 Task: List all remote branches that are not yet merged into the current branch with details.
Action: Mouse moved to (971, 295)
Screenshot: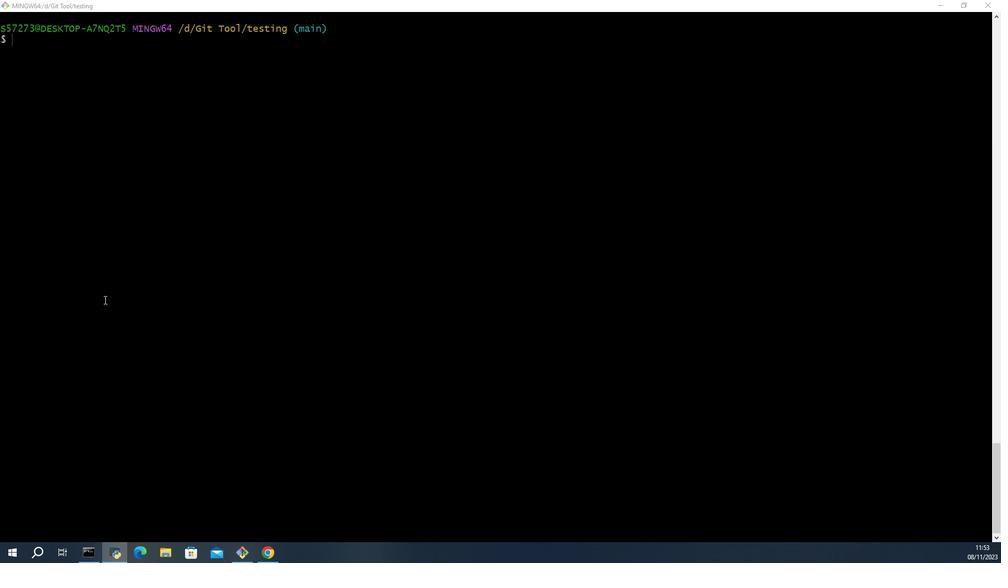 
Action: Mouse pressed left at (971, 295)
Screenshot: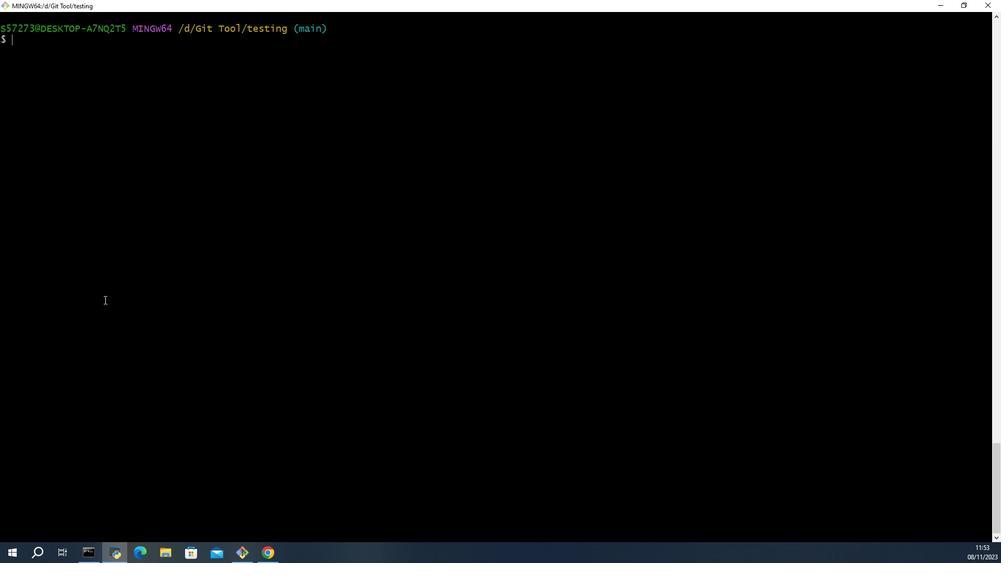 
Action: Key pressed git<Key.space>checkout<Key.space>t<Key.backspace>main2<Key.enter>git<Key.space>fet
Screenshot: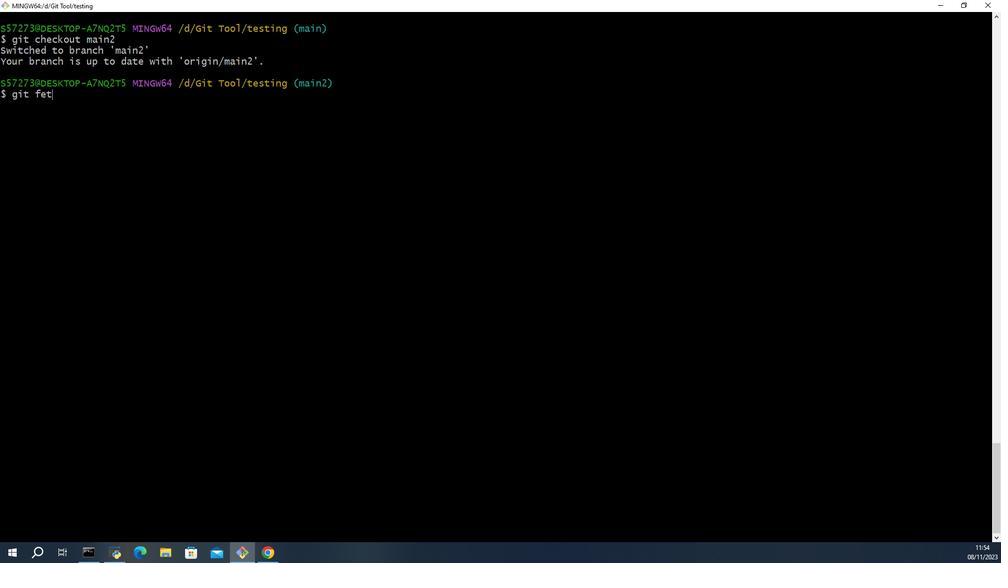 
Action: Mouse moved to (437, 335)
Screenshot: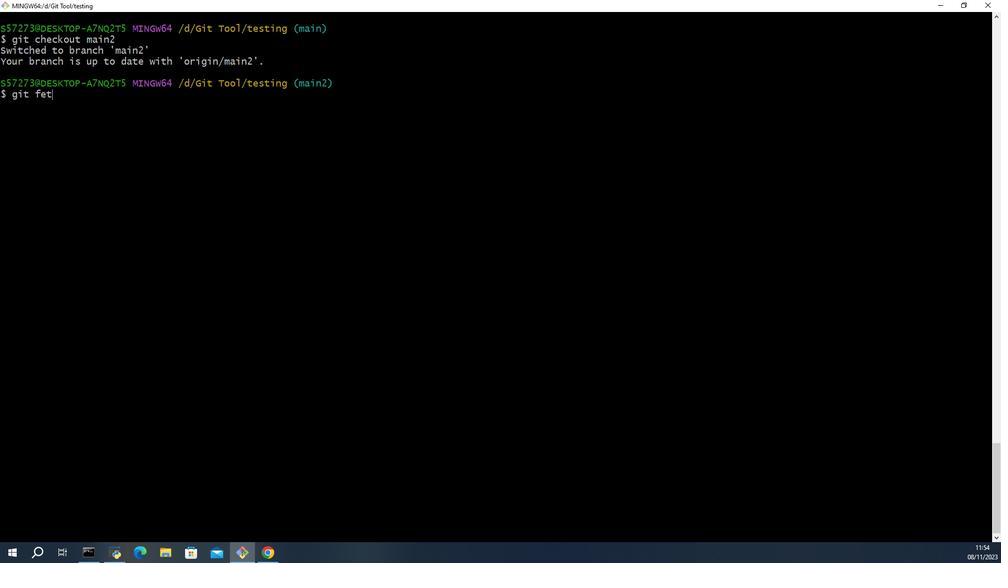 
Action: Key pressed c
Screenshot: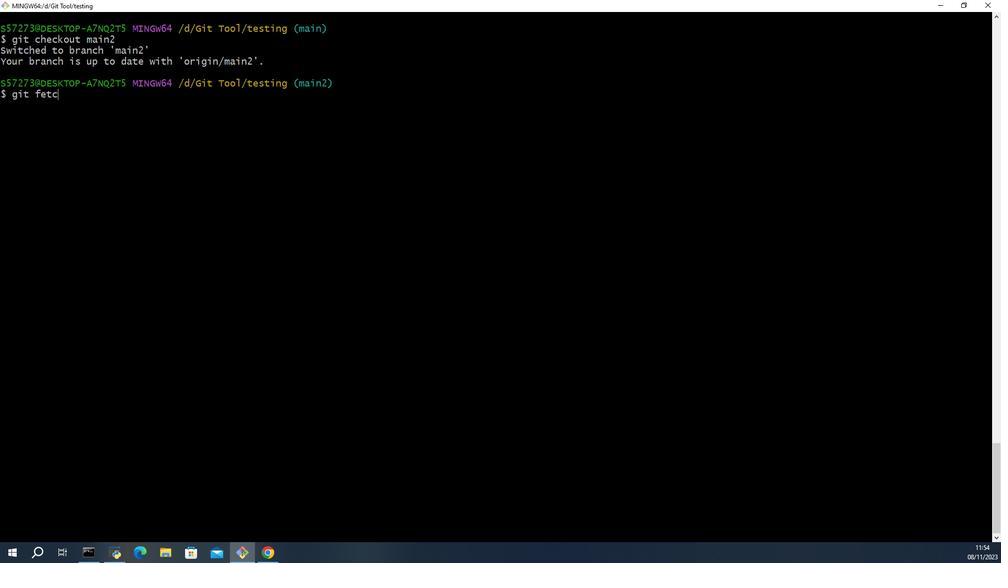 
Action: Mouse moved to (437, 331)
Screenshot: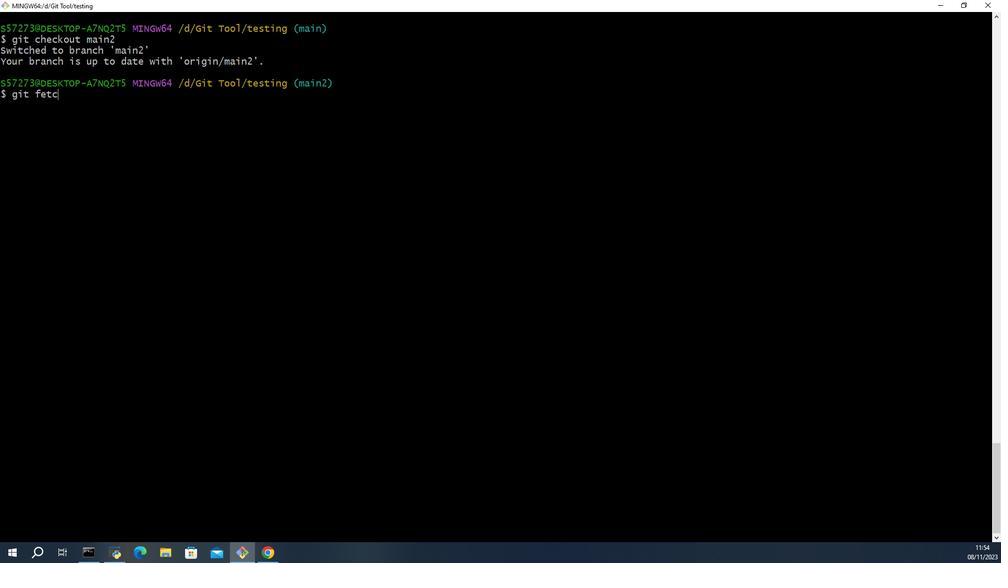 
Action: Key pressed h<Key.enter>
Screenshot: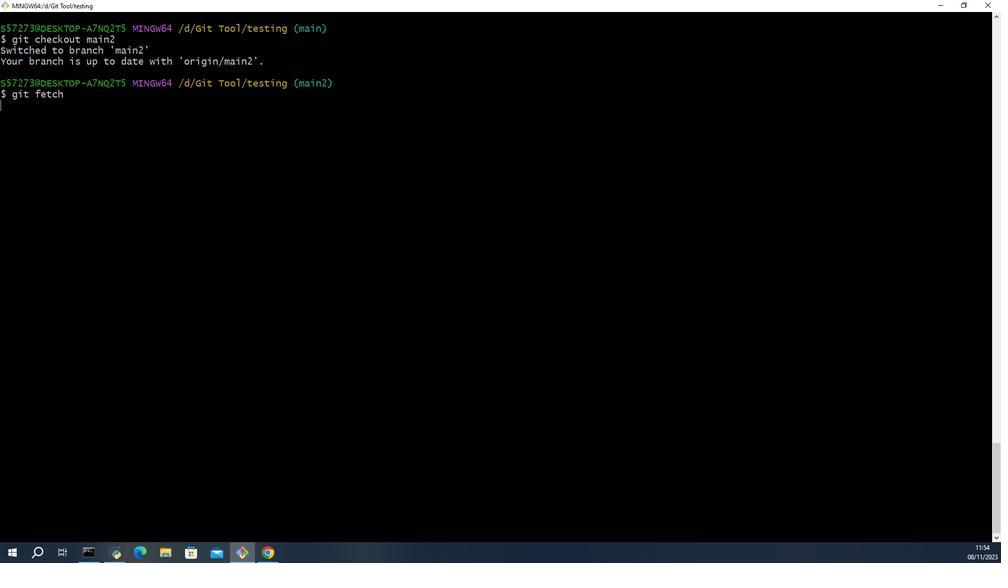 
Action: Mouse moved to (235, 164)
Screenshot: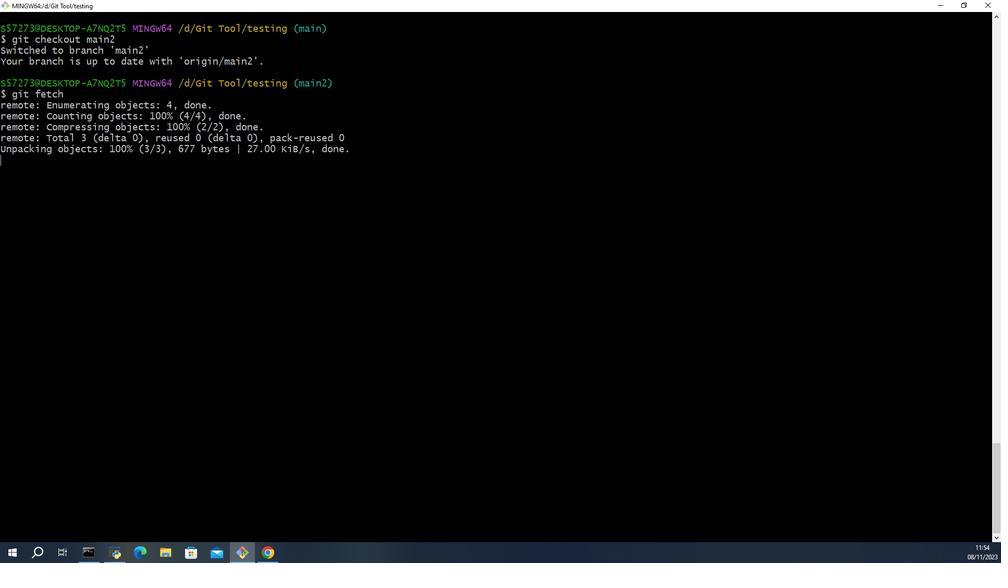 
Action: Mouse pressed left at (235, 164)
Screenshot: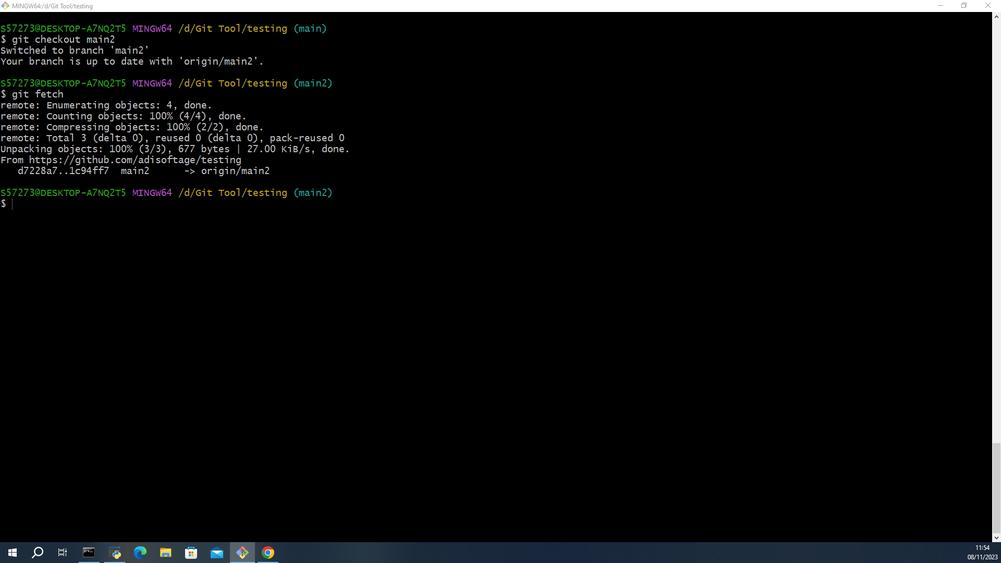 
Action: Mouse moved to (954, 284)
Screenshot: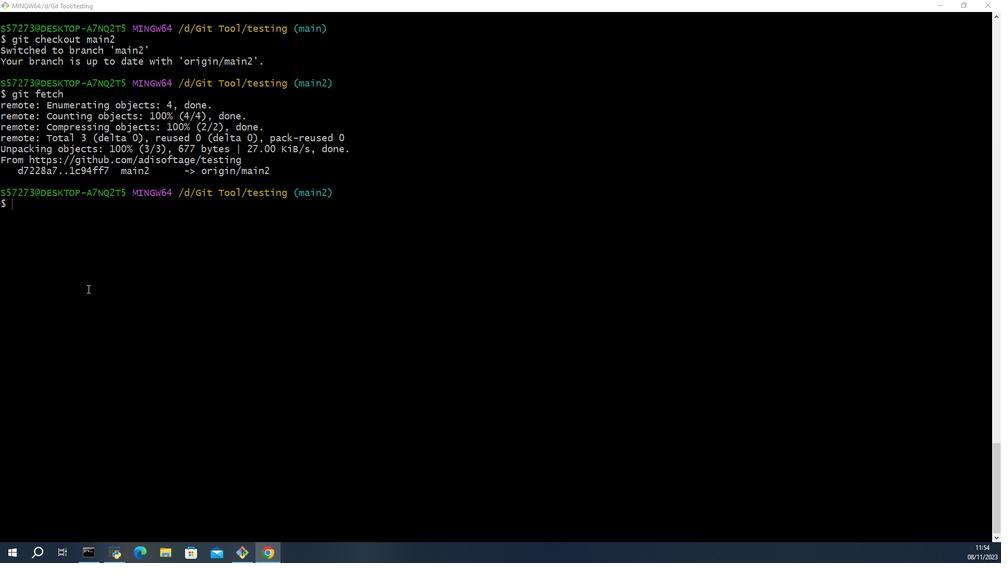 
Action: Mouse pressed left at (954, 284)
Screenshot: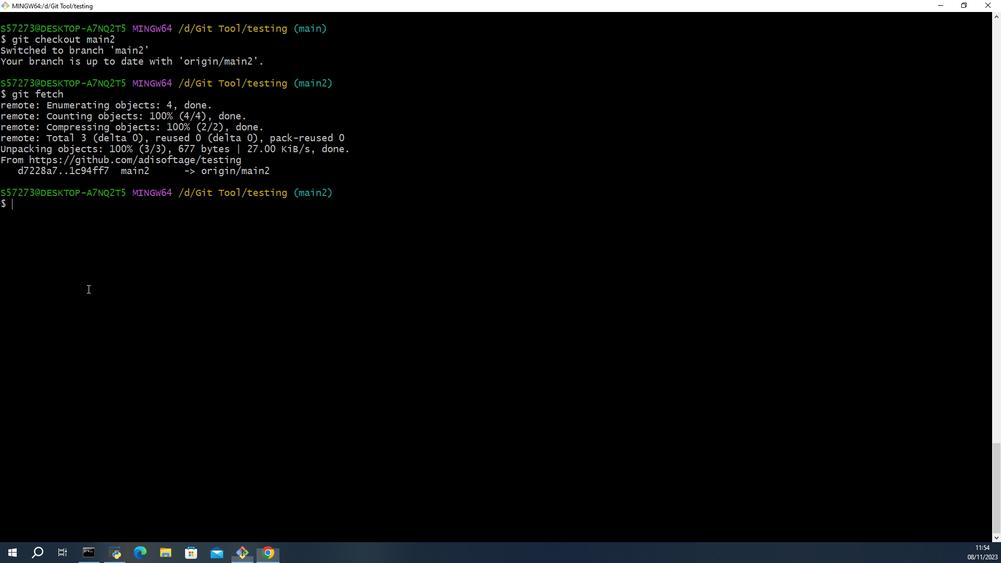 
Action: Key pressed git<Key.space>branch<Key.space>-r<Key.space>--no-merged<Key.space><Key.shift_r><Key.shift_r><Key.shift_r><Key.shift_r><Key.shift_r><Key.shift_r><Key.shift_r><Key.shift_r><Key.shift_r><Key.shift_r><Key.shift_r><Key.shift_r><Key.shift_r><Key.shift_r><Key.shift_r><Key.shift_r><Key.shift_r><Key.shift_r><Key.shift_r><Key.shift_r><Key.shift_r><Key.shift_r><Key.shift_r><Key.shift_r><Key.shift_r><Key.shift_r>@<Key.shift_r>{u<Key.shift_r>}<Key.enter>
Screenshot: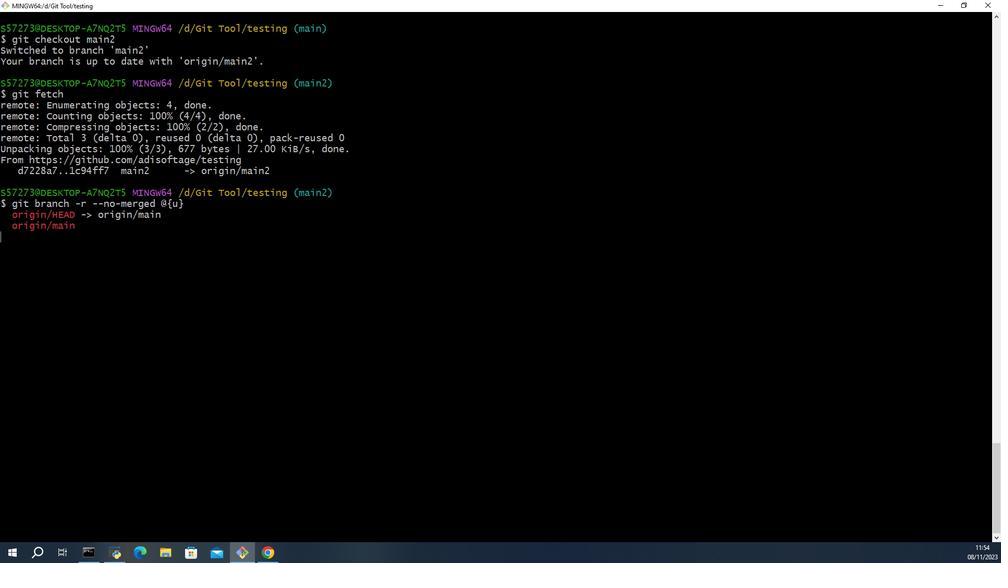 
Action: Mouse moved to (955, 312)
Screenshot: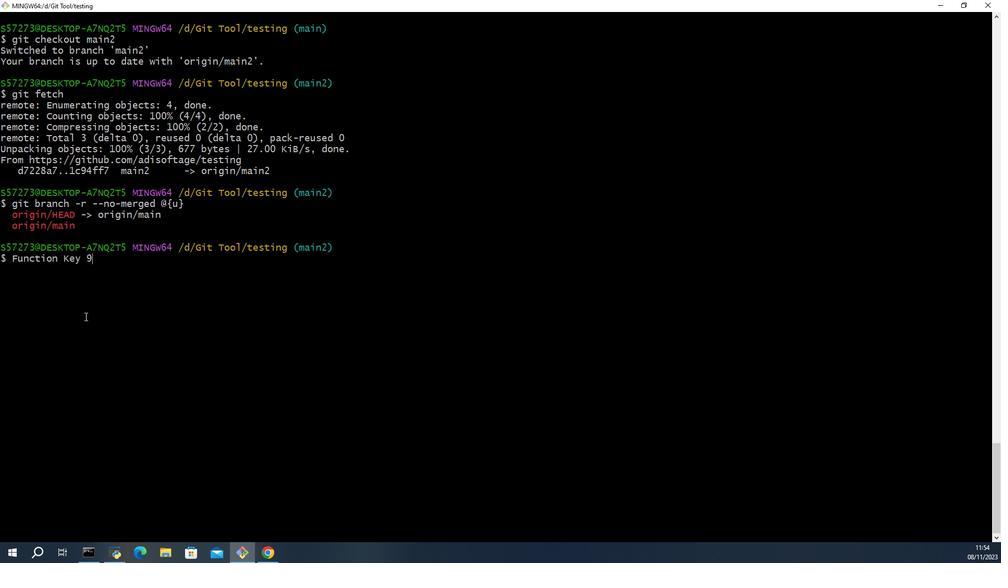 
